 Task: Search for emails sent last week in the Sent folder.
Action: Mouse moved to (297, 10)
Screenshot: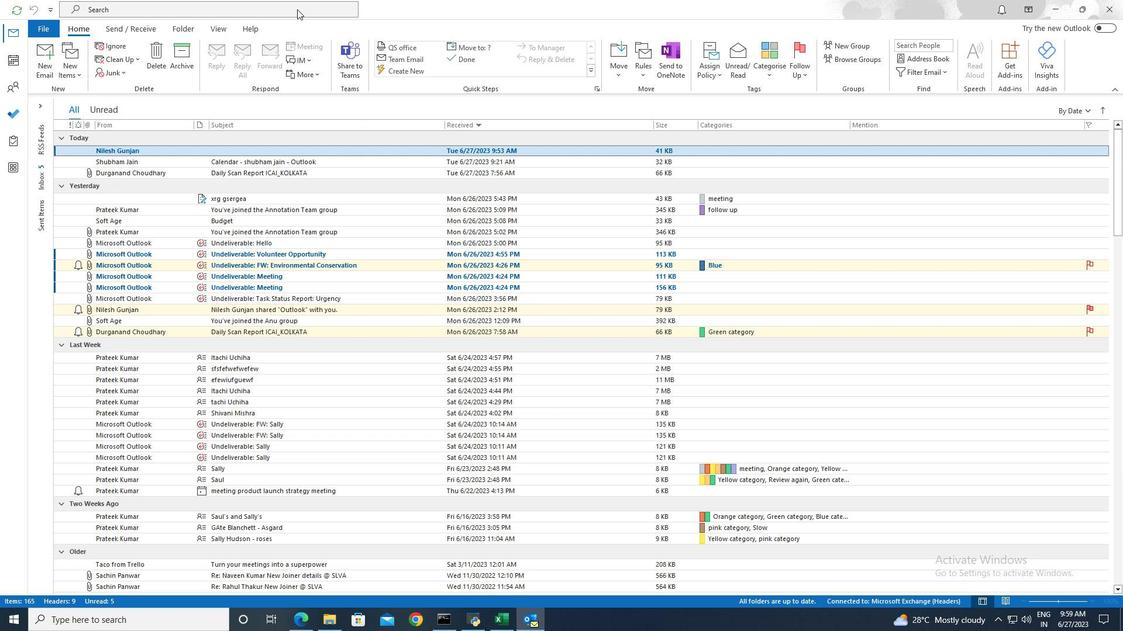 
Action: Mouse pressed left at (297, 10)
Screenshot: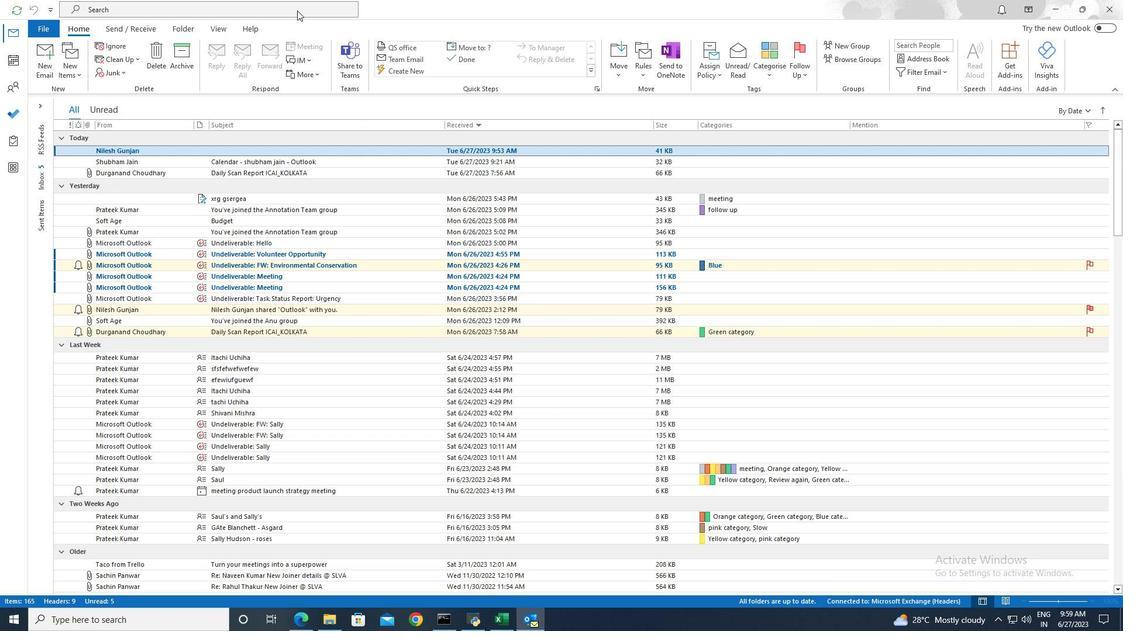 
Action: Mouse moved to (403, 11)
Screenshot: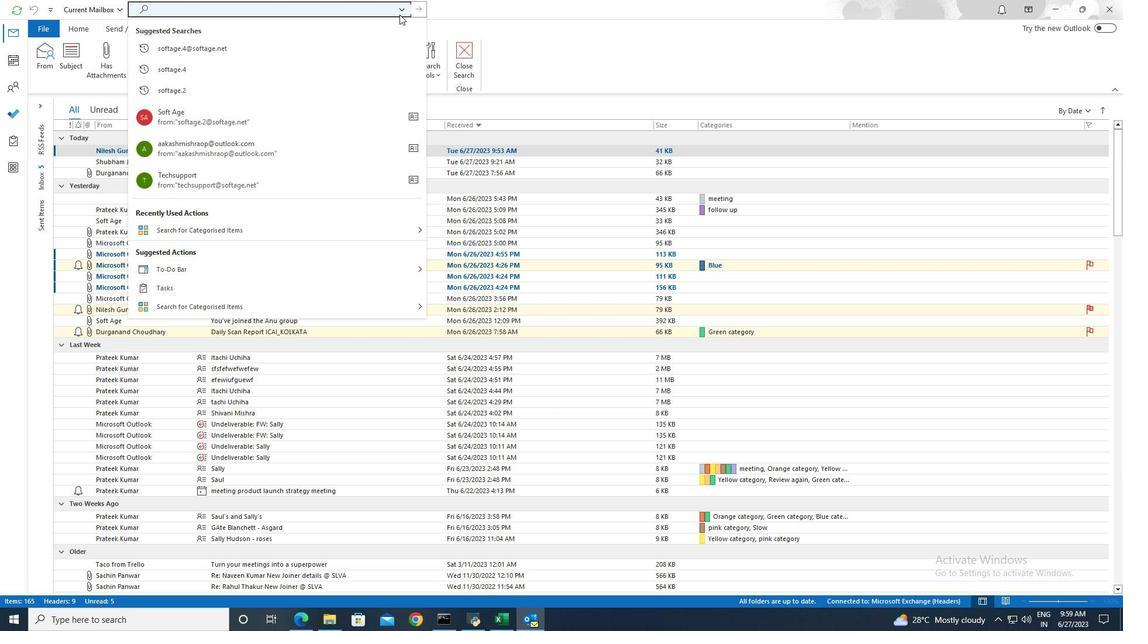 
Action: Mouse pressed left at (403, 11)
Screenshot: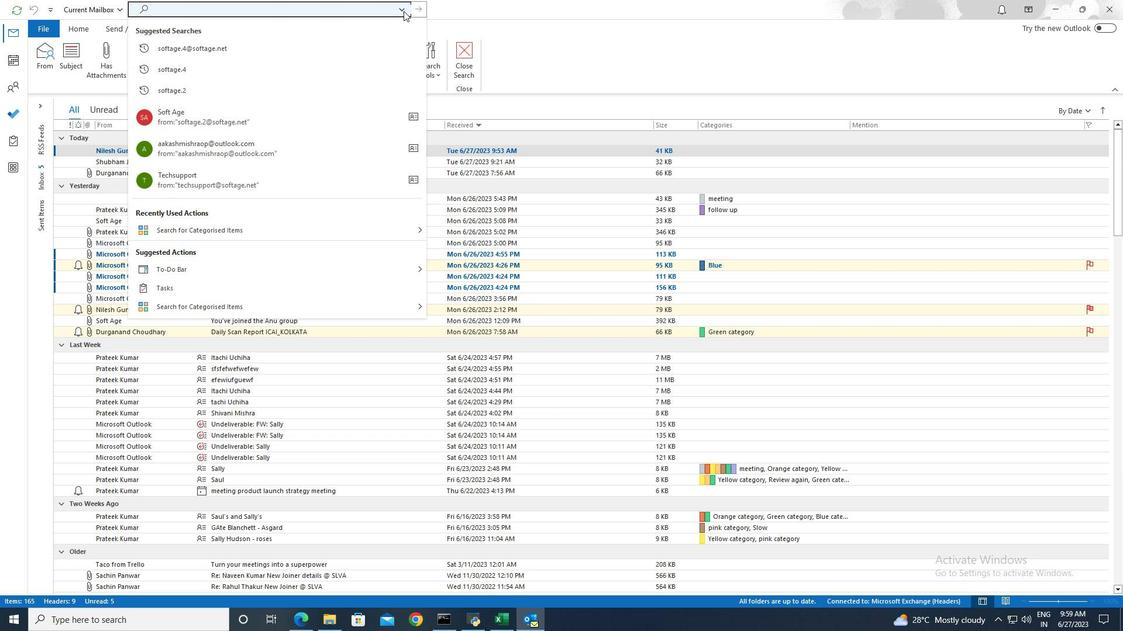 
Action: Mouse moved to (235, 333)
Screenshot: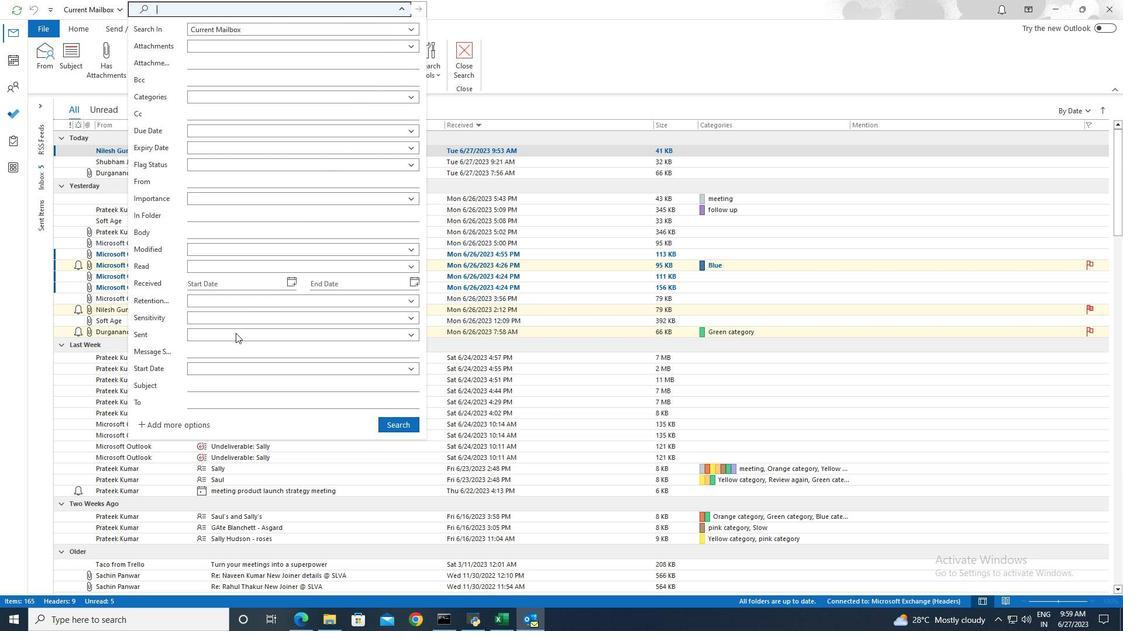 
Action: Mouse pressed left at (235, 333)
Screenshot: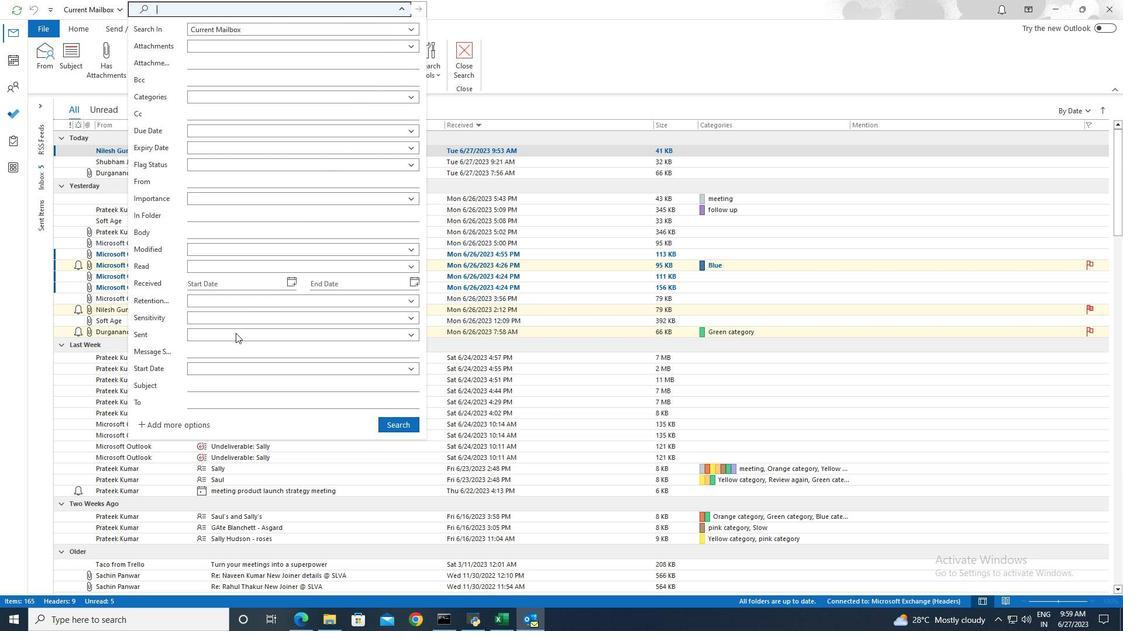 
Action: Mouse moved to (213, 387)
Screenshot: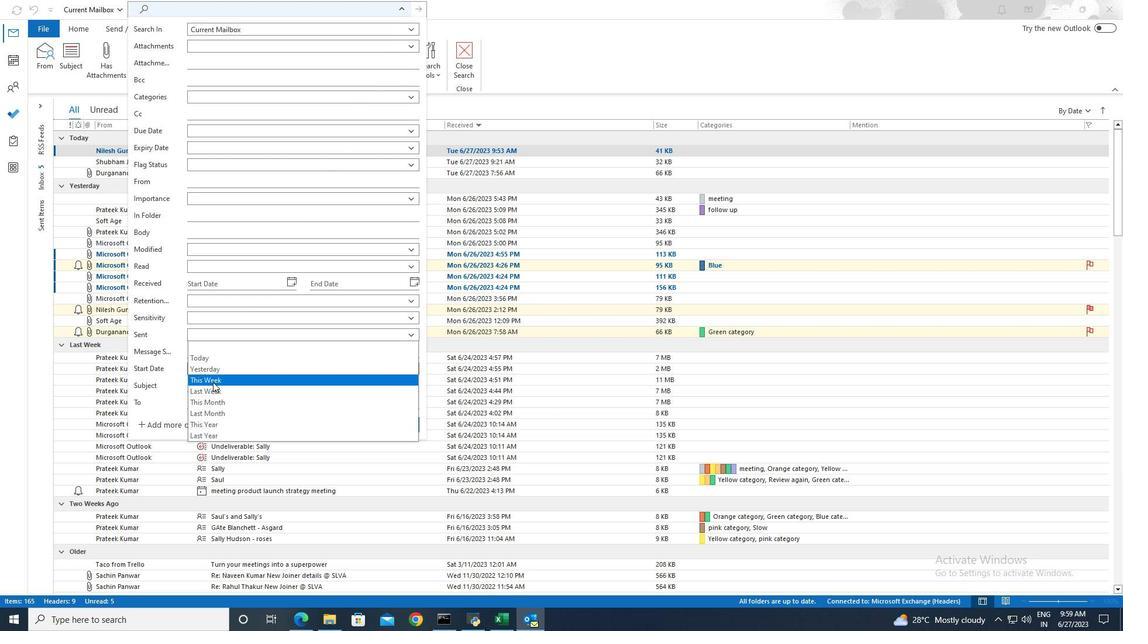 
Action: Mouse pressed left at (213, 387)
Screenshot: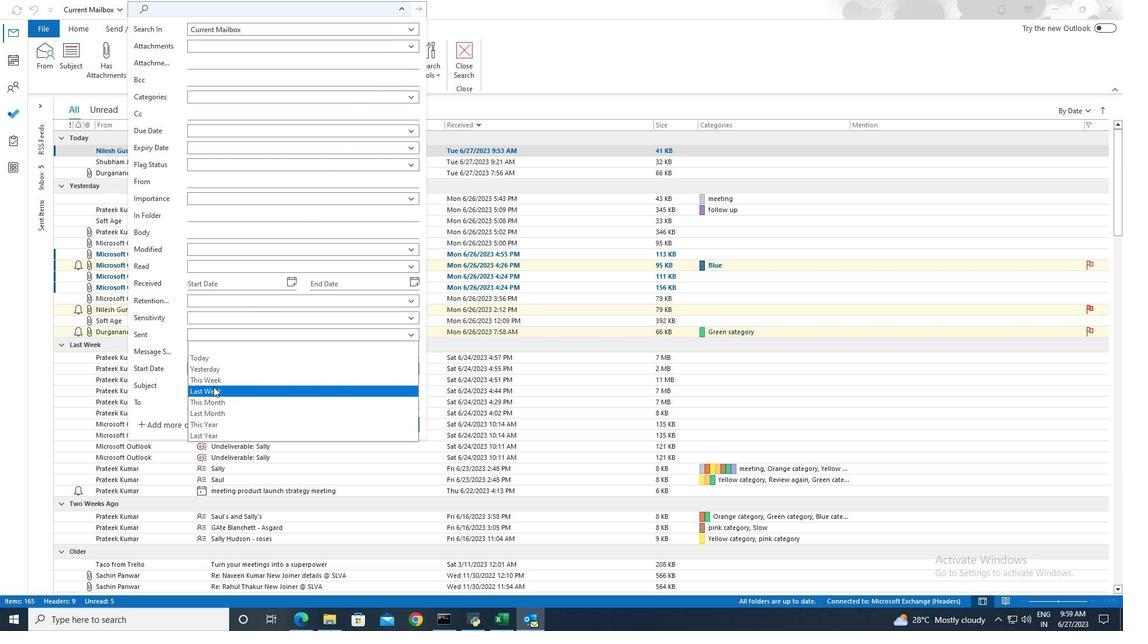 
Action: Mouse moved to (392, 424)
Screenshot: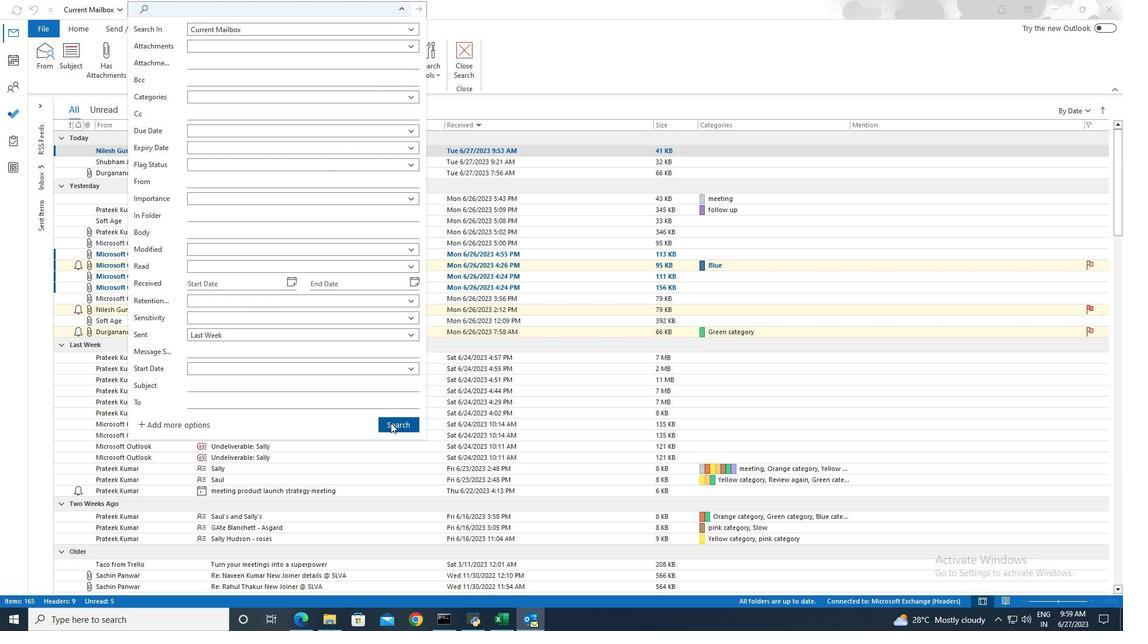 
Action: Mouse pressed left at (392, 424)
Screenshot: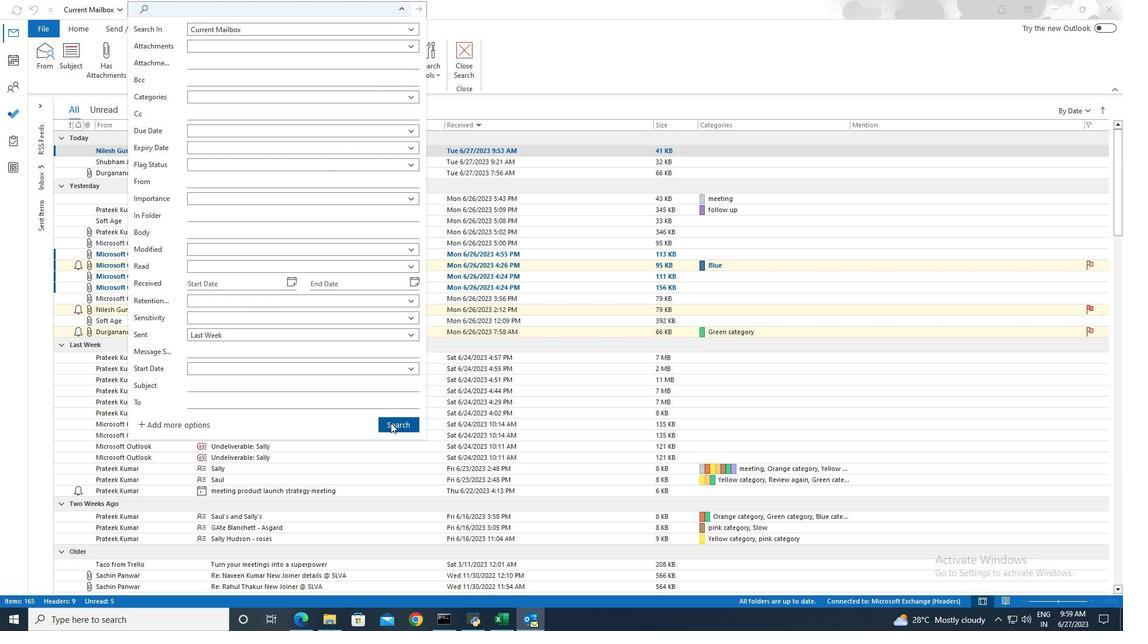 
